 Task: Change line weight  to 16PX.
Action: Mouse moved to (498, 278)
Screenshot: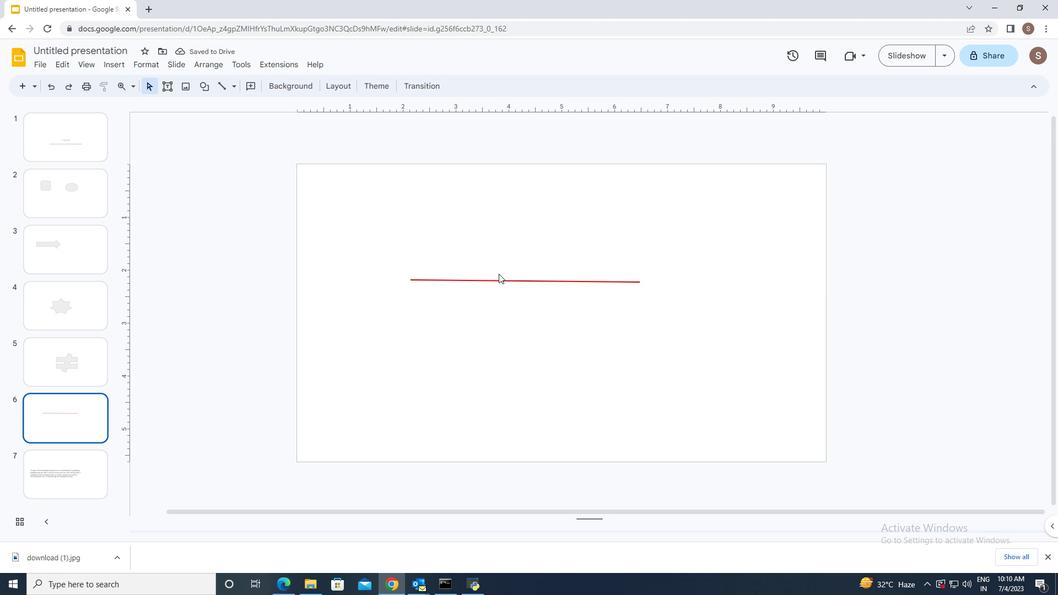 
Action: Mouse pressed left at (498, 278)
Screenshot: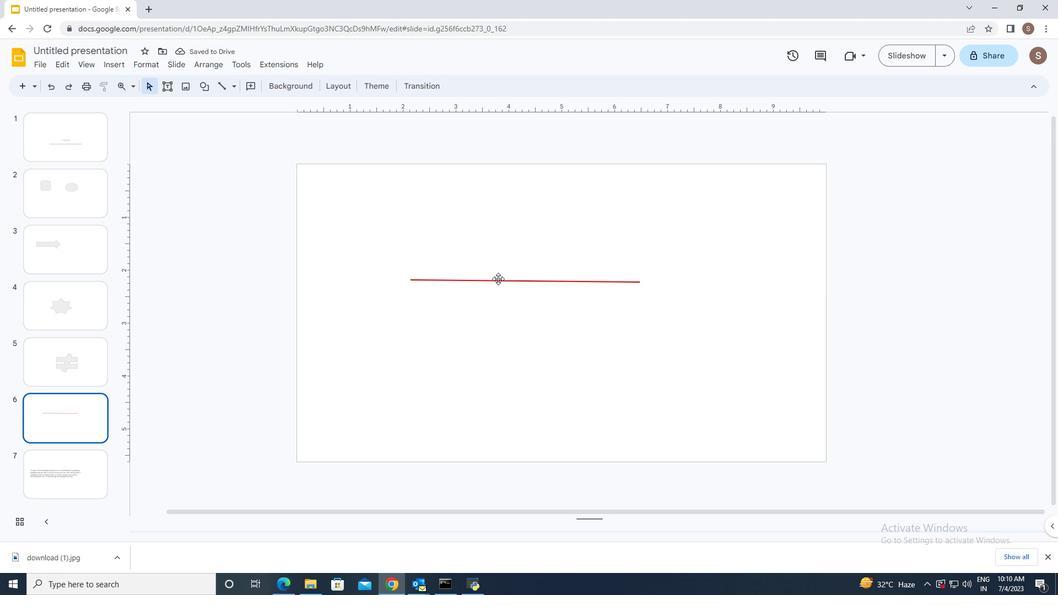 
Action: Mouse moved to (269, 89)
Screenshot: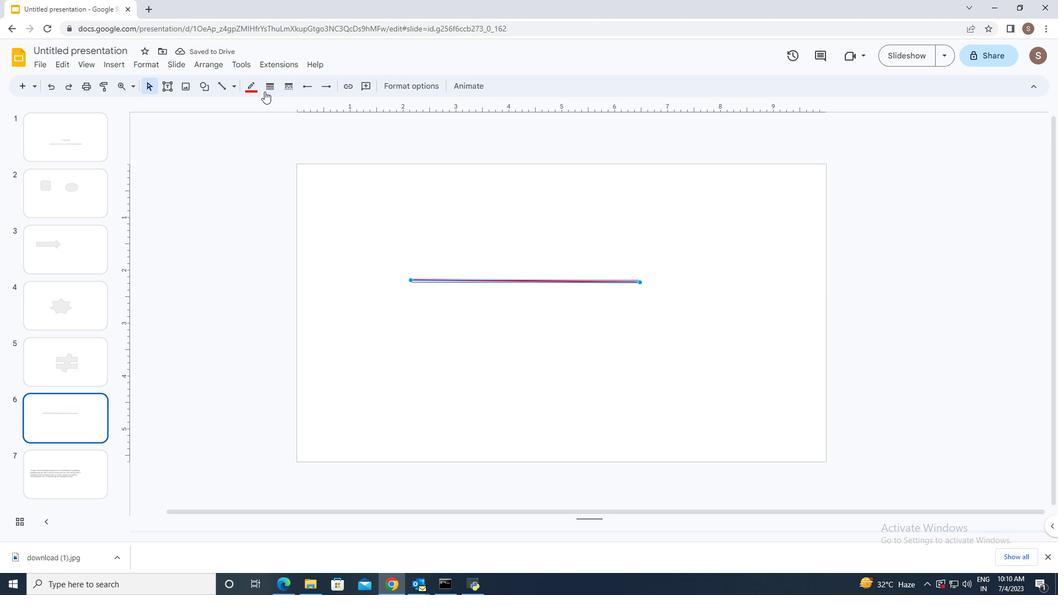 
Action: Mouse pressed left at (269, 89)
Screenshot: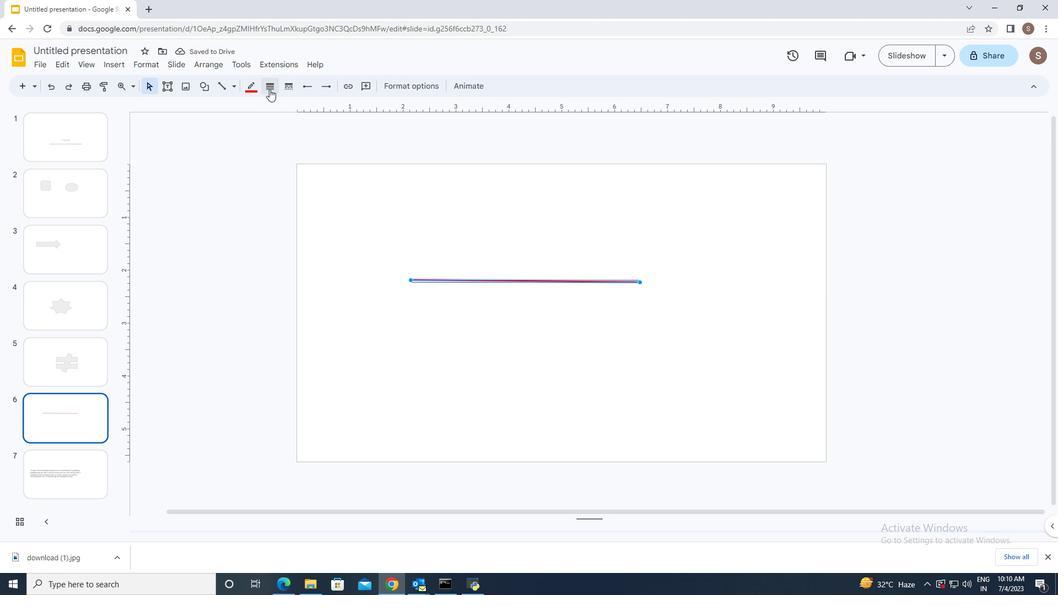 
Action: Mouse moved to (288, 214)
Screenshot: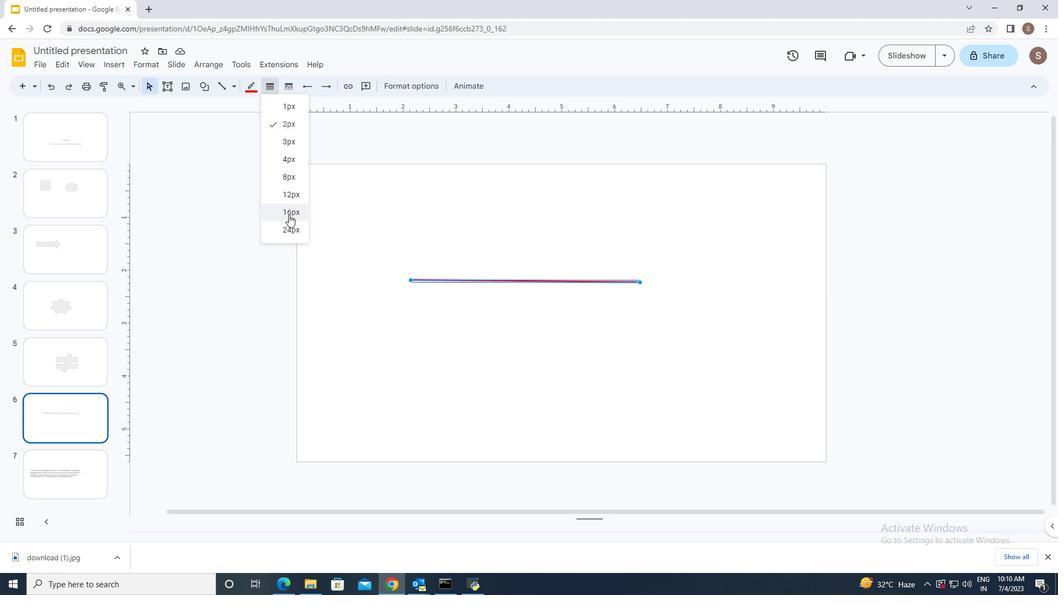 
Action: Mouse pressed left at (288, 214)
Screenshot: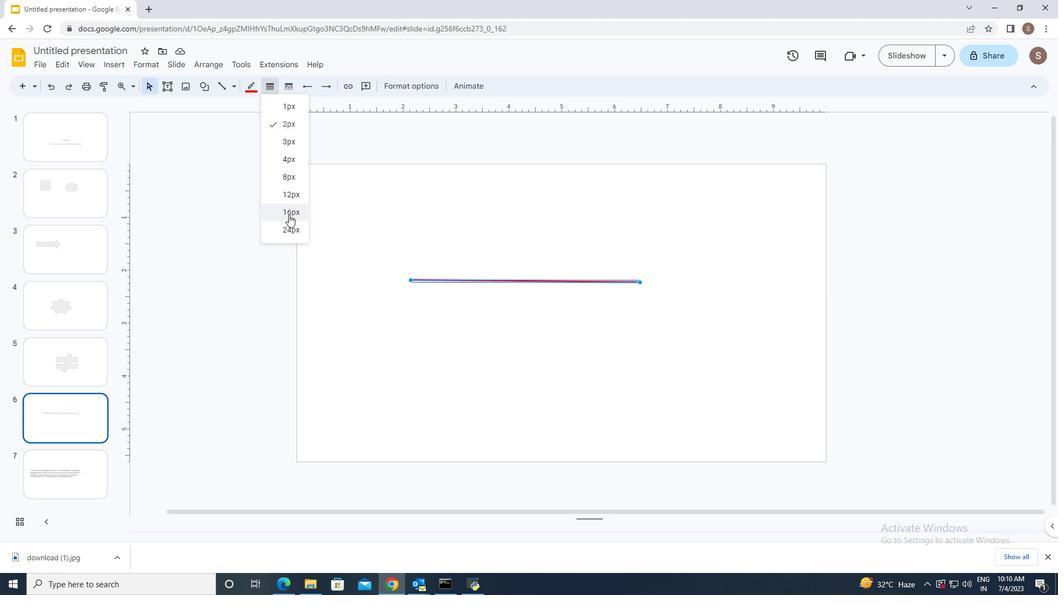 
Action: Mouse moved to (408, 321)
Screenshot: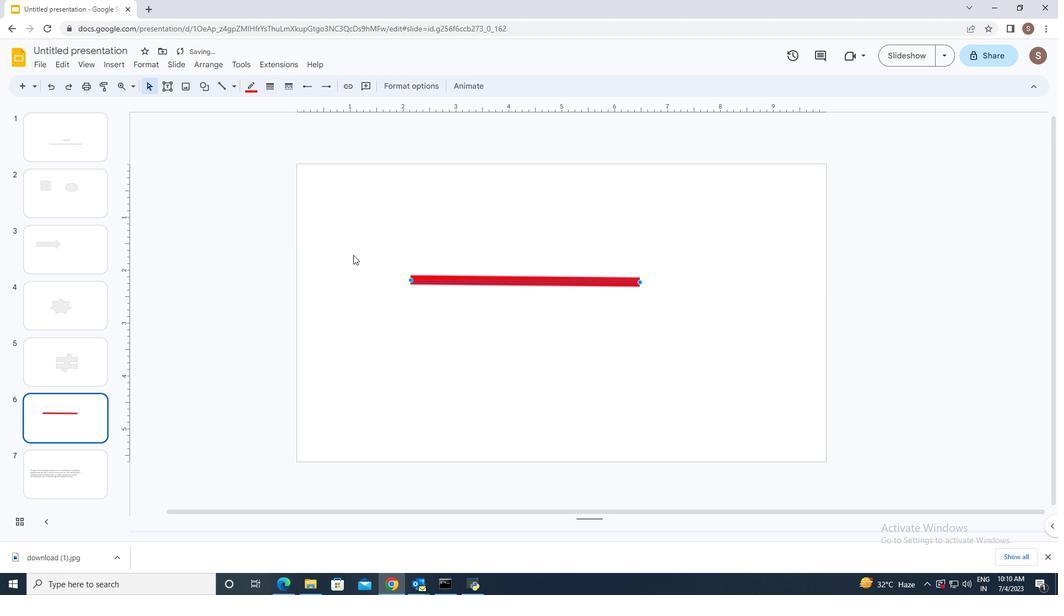 
Action: Mouse pressed left at (408, 321)
Screenshot: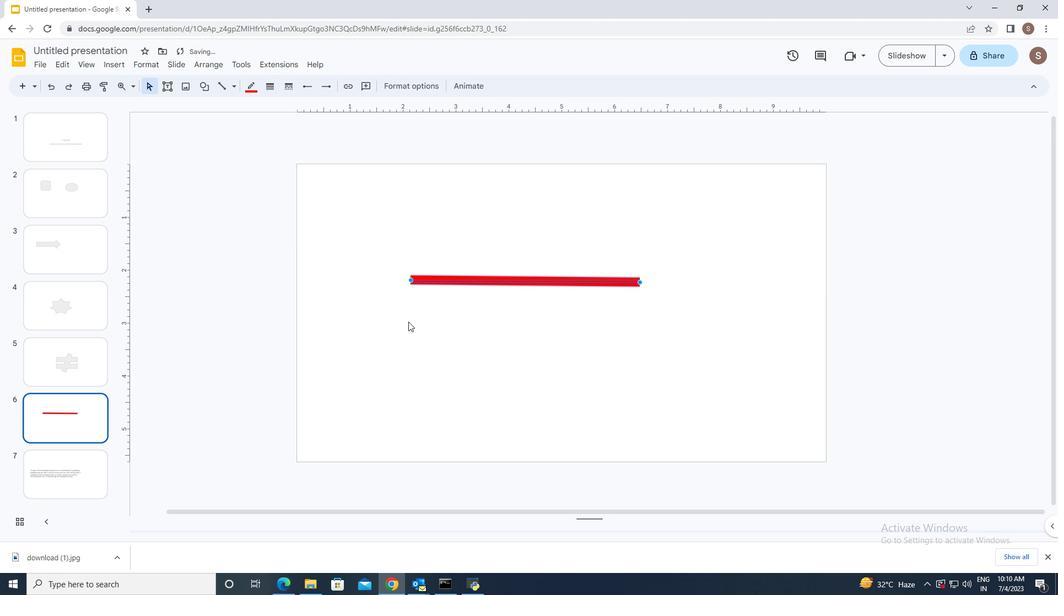 
